 Task: Open a blank sheet, save the file as 'tracking' Insert a table '2 by 1' In first column, add headers, 'Male, Female'. Change table style to  'Purple'
Action: Mouse moved to (23, 24)
Screenshot: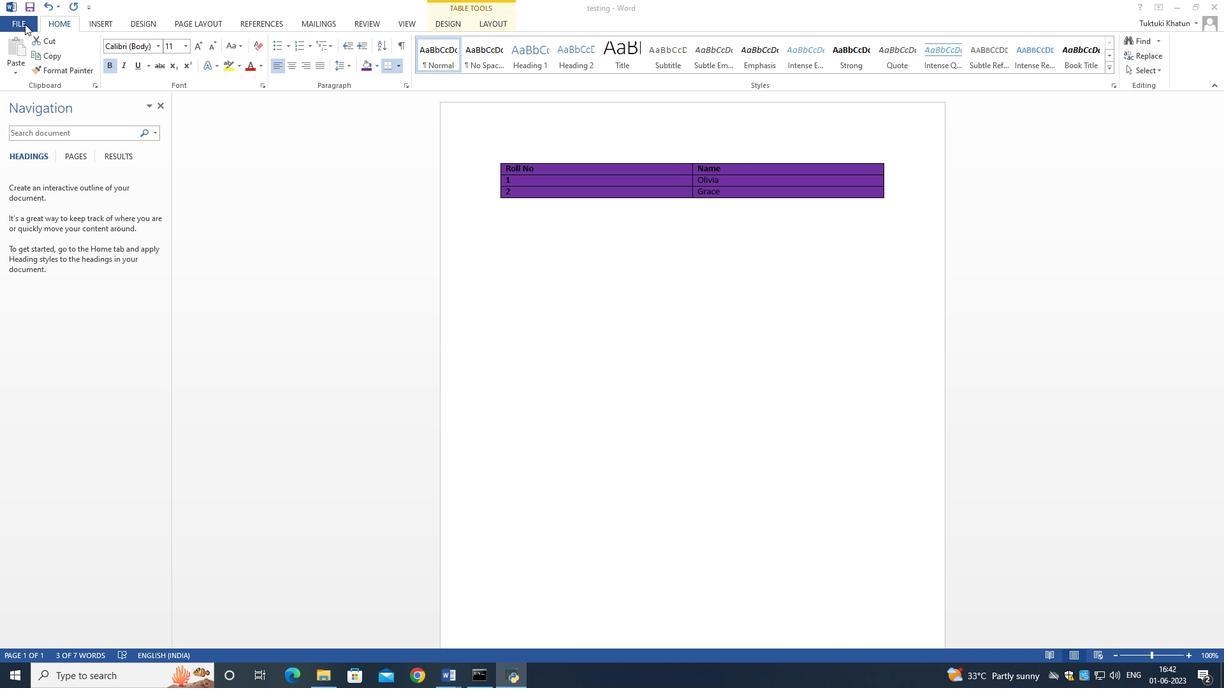 
Action: Mouse pressed left at (23, 24)
Screenshot: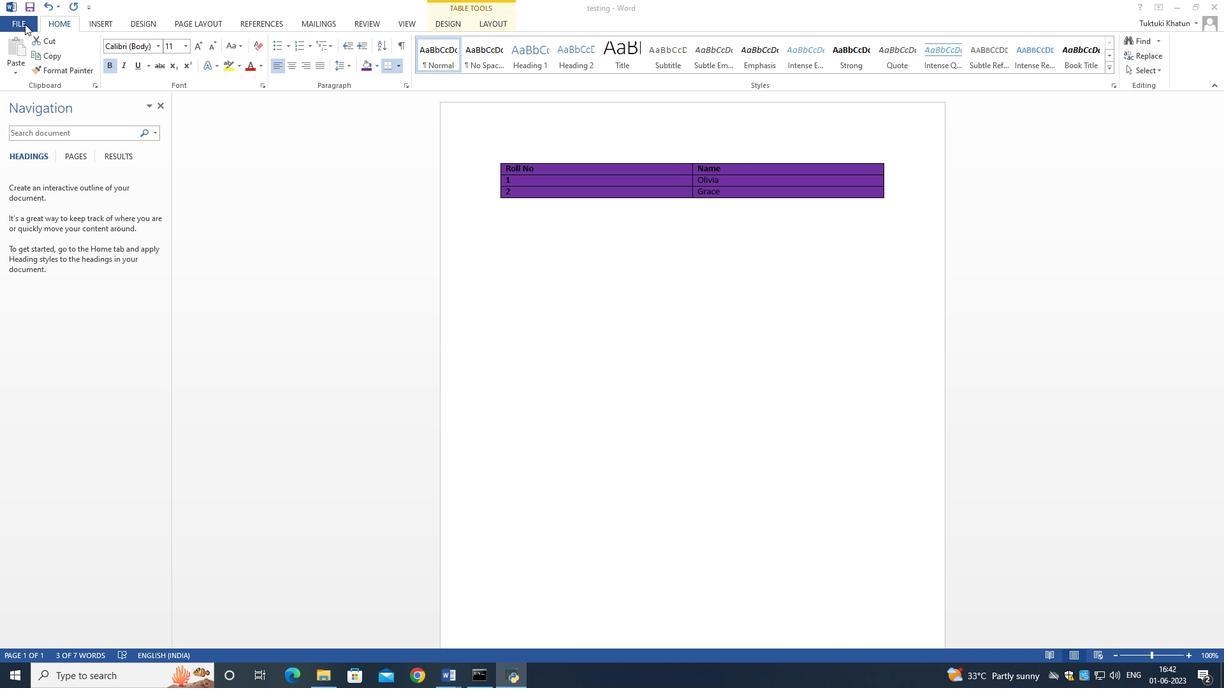
Action: Mouse moved to (16, 28)
Screenshot: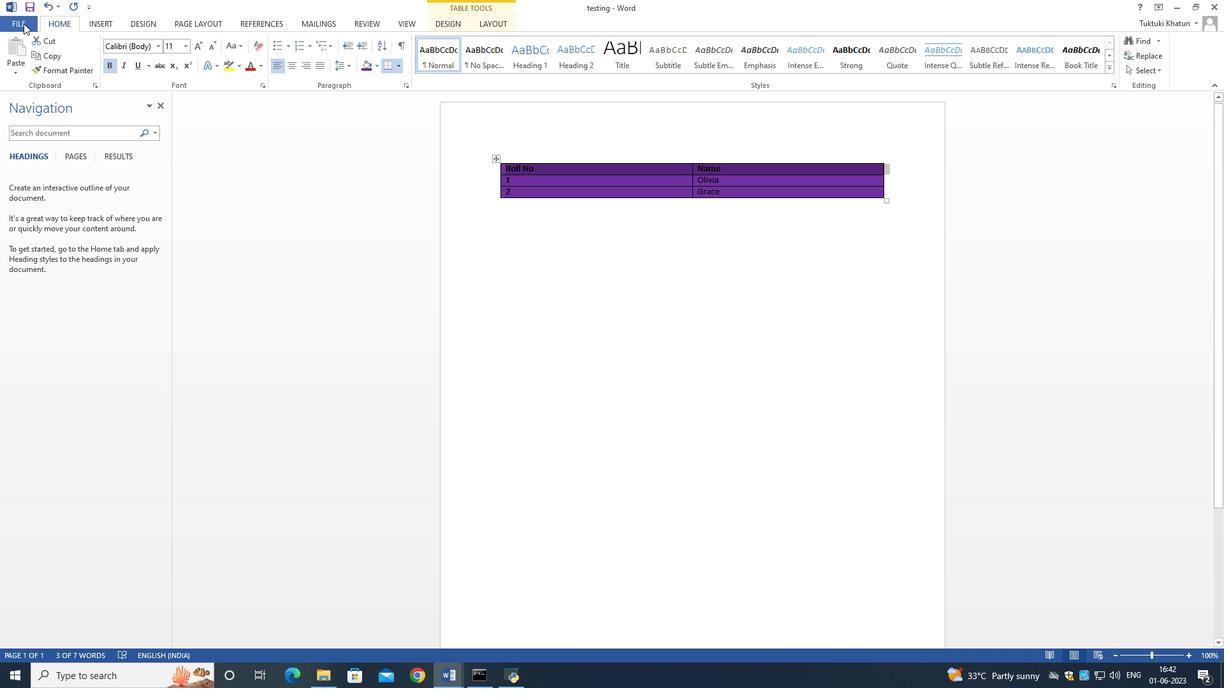 
Action: Mouse pressed left at (16, 28)
Screenshot: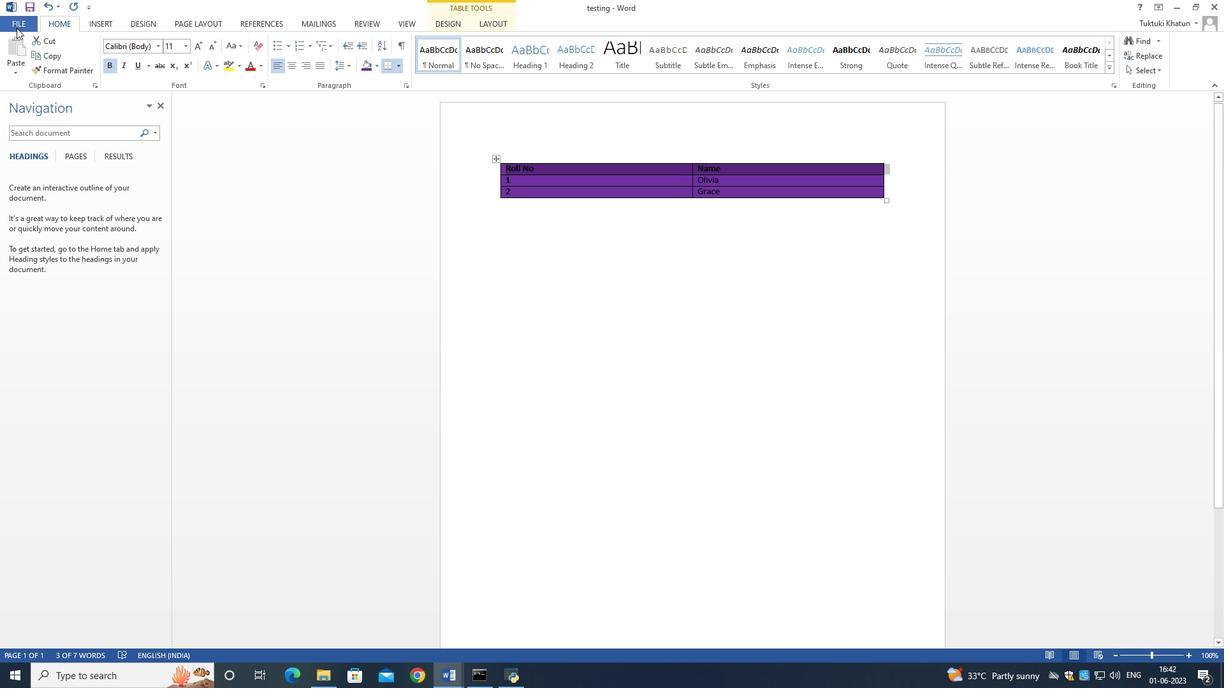 
Action: Mouse moved to (24, 88)
Screenshot: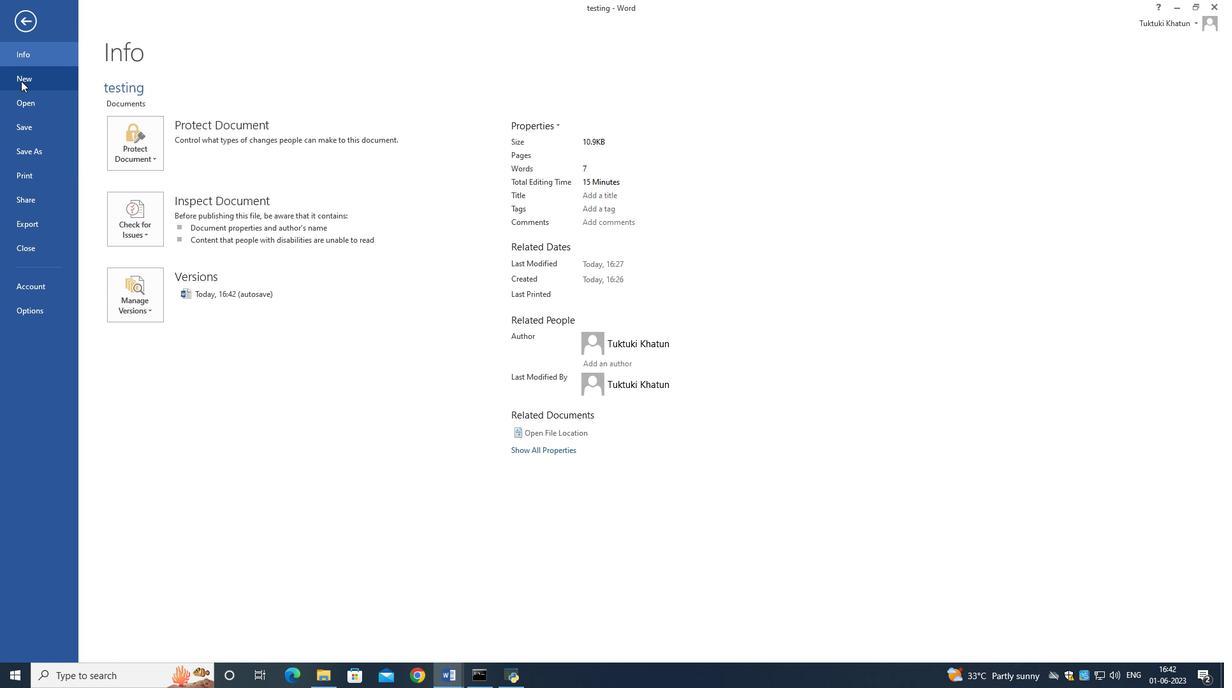 
Action: Mouse pressed left at (24, 88)
Screenshot: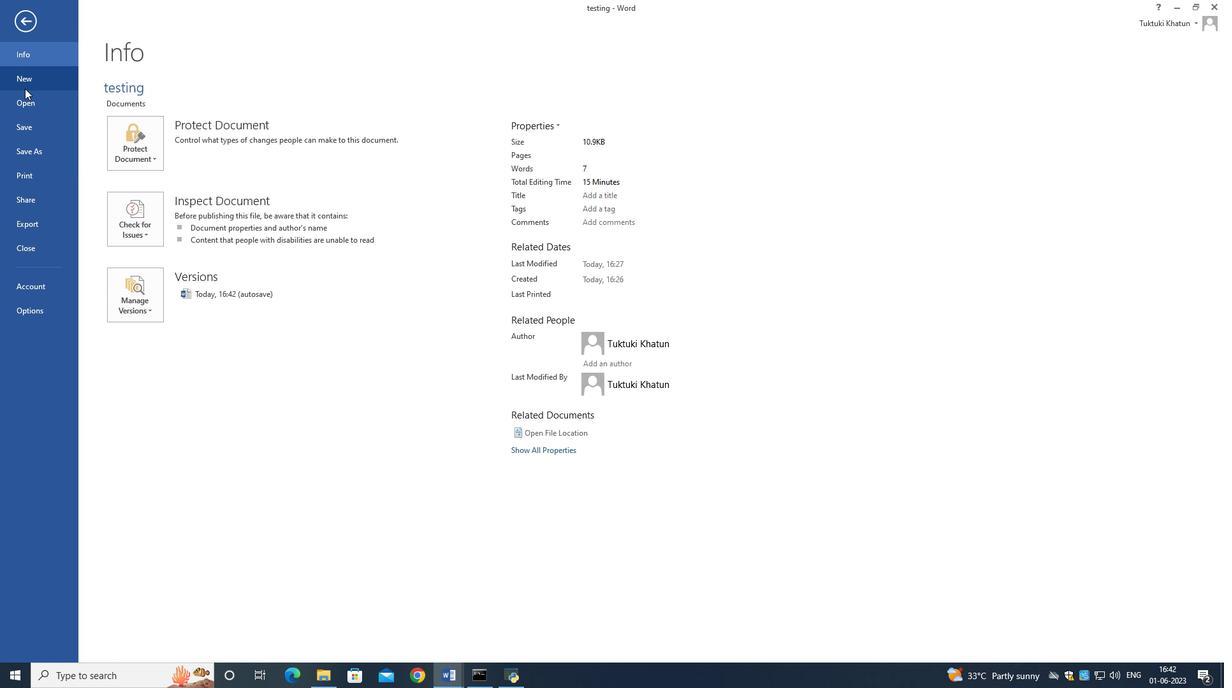 
Action: Mouse moved to (170, 191)
Screenshot: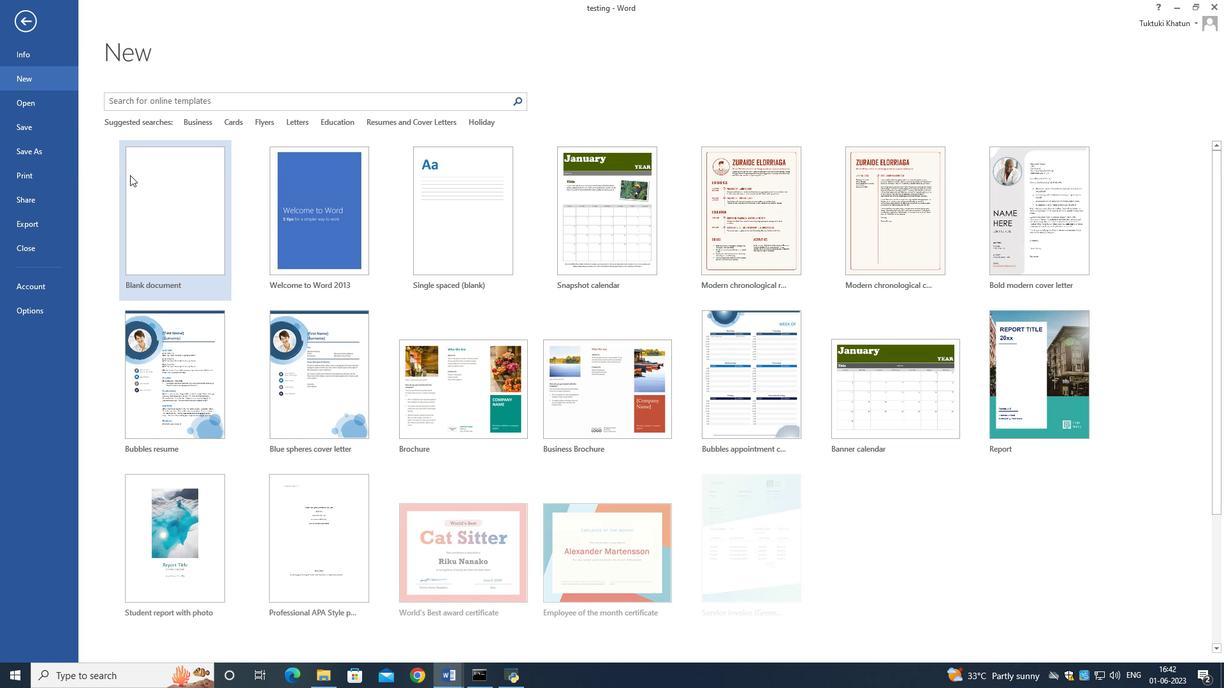 
Action: Mouse pressed left at (170, 191)
Screenshot: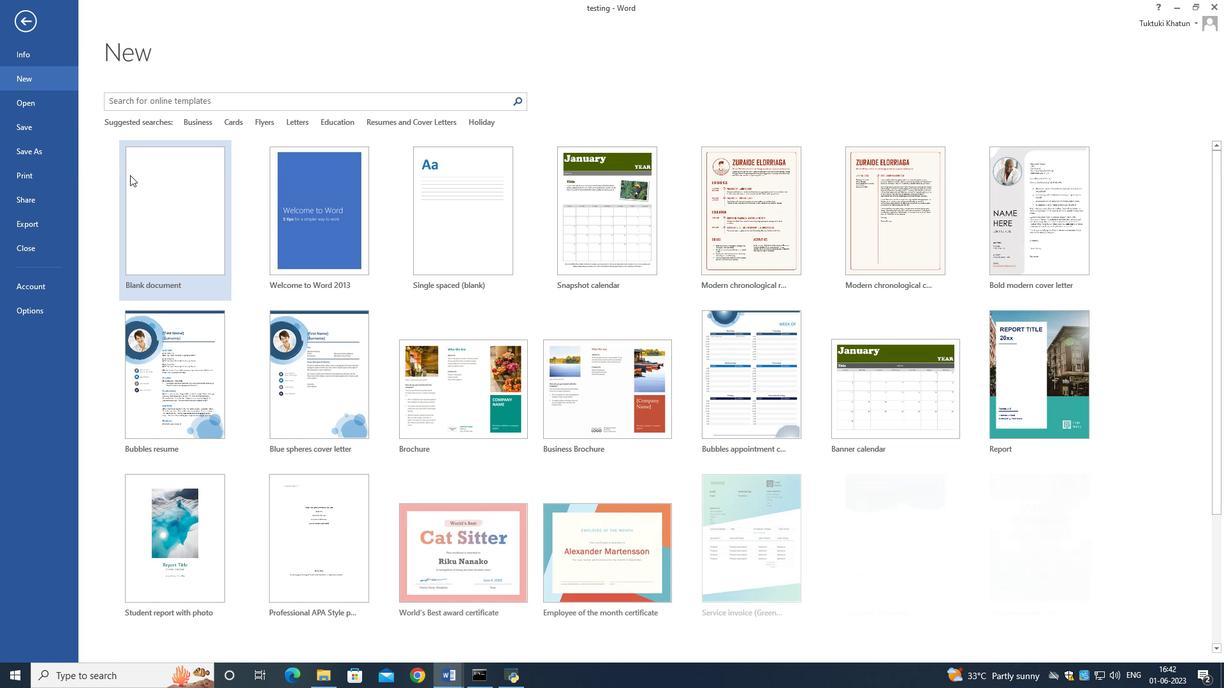 
Action: Key pressed ctrl+S
Screenshot: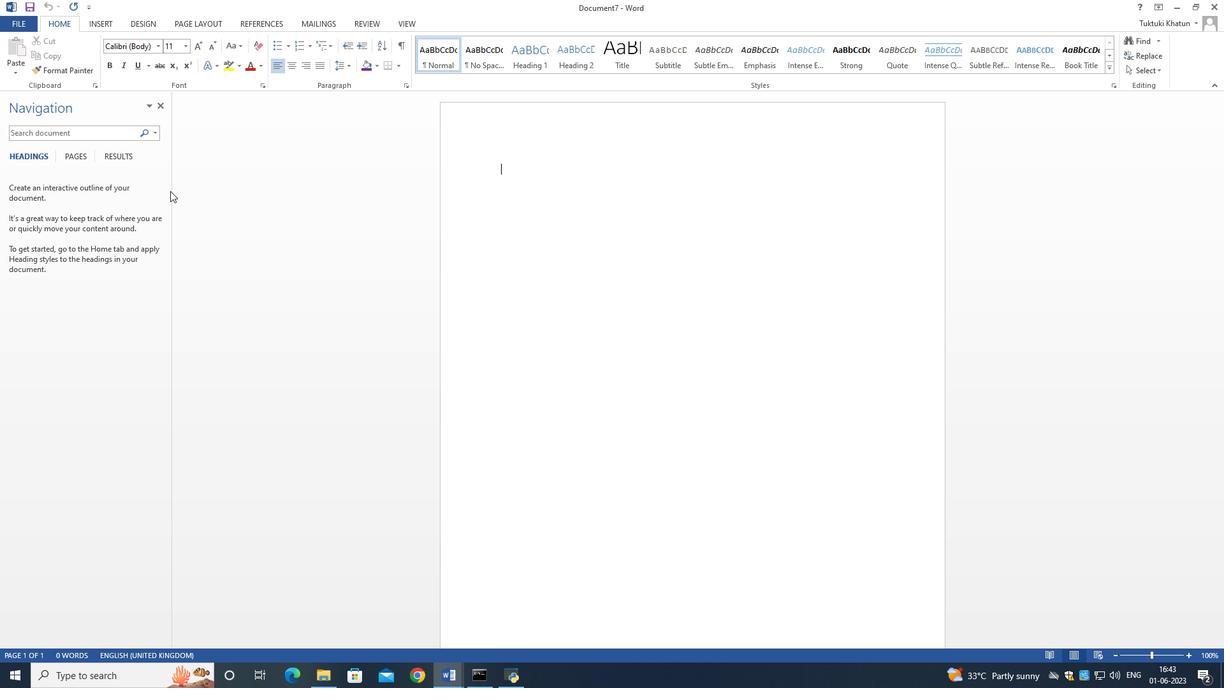 
Action: Mouse moved to (173, 131)
Screenshot: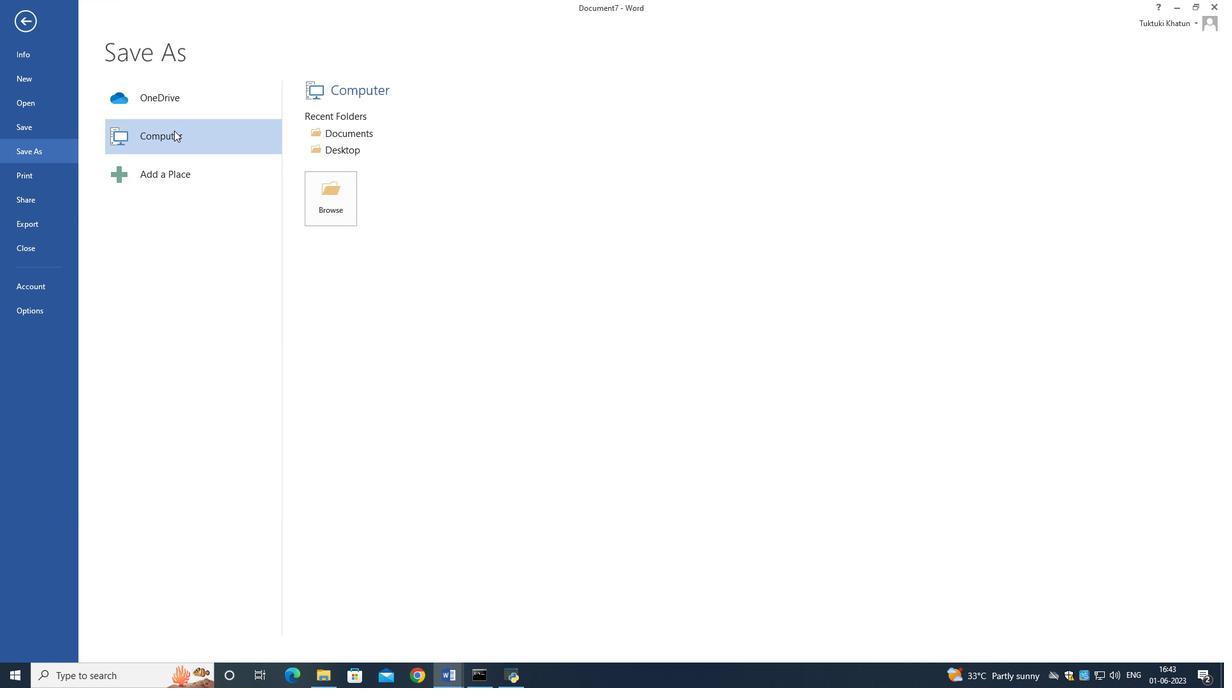 
Action: Mouse pressed left at (173, 131)
Screenshot: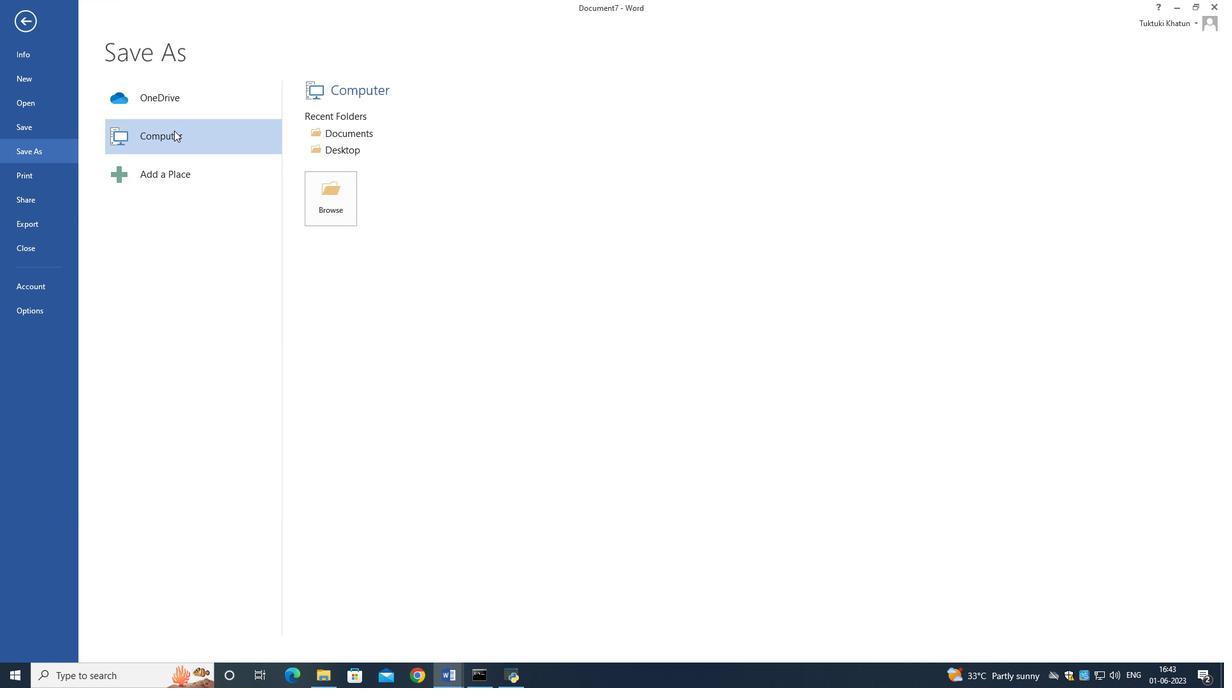 
Action: Mouse moved to (334, 131)
Screenshot: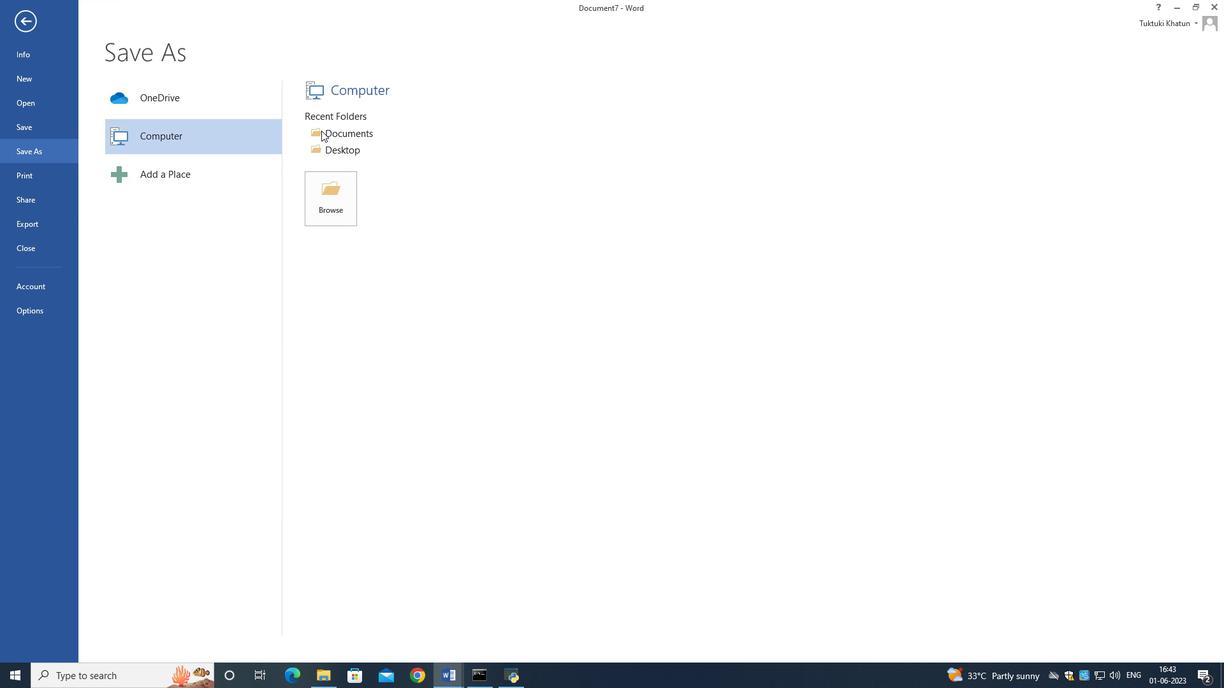 
Action: Mouse pressed left at (334, 131)
Screenshot: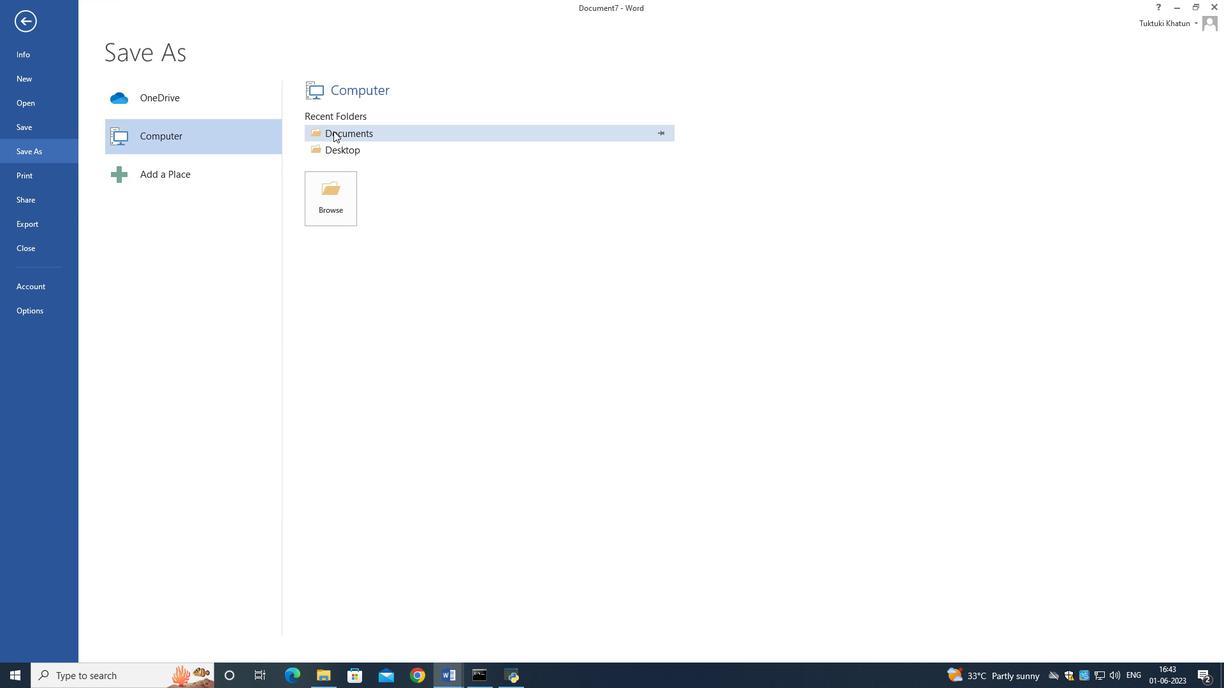 
Action: Key pressed <Key.backspace><Key.shift>Tracking
Screenshot: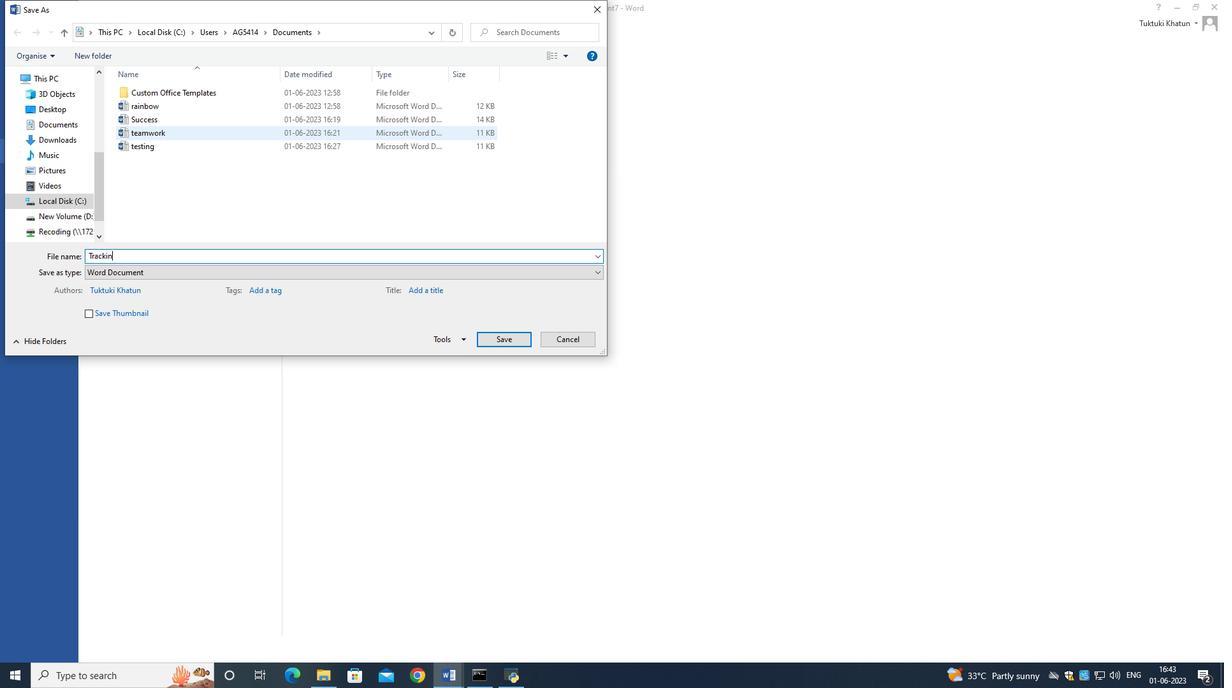 
Action: Mouse moved to (505, 341)
Screenshot: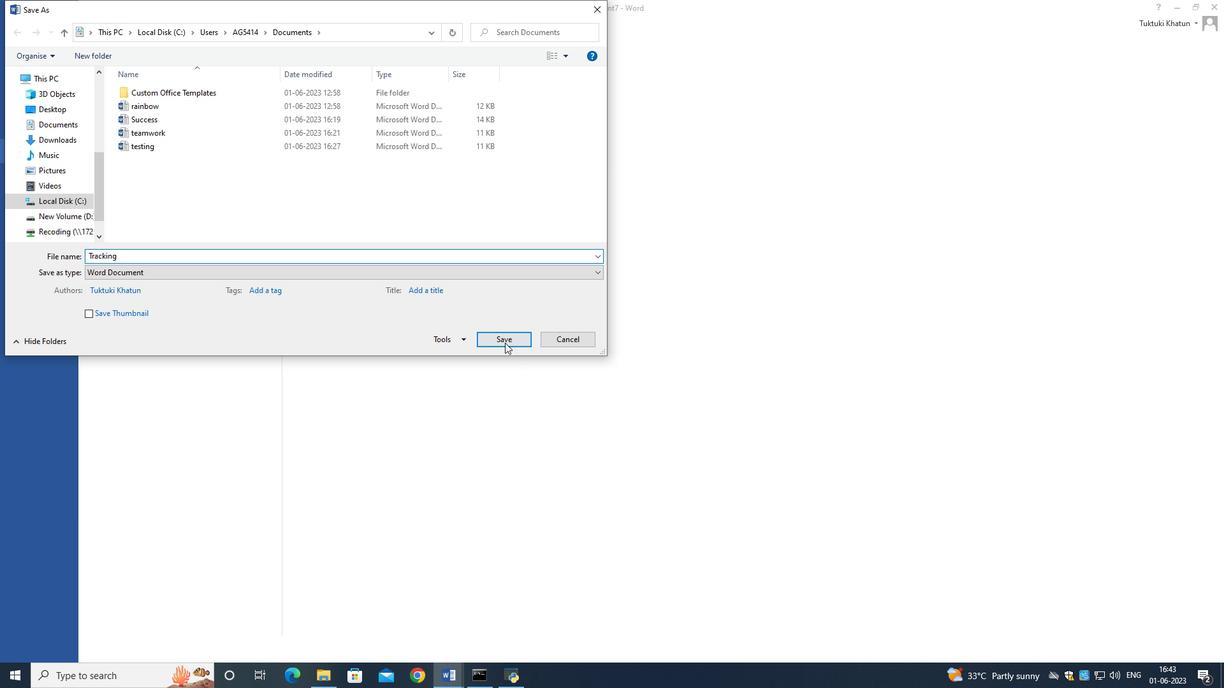 
Action: Mouse pressed left at (505, 341)
Screenshot: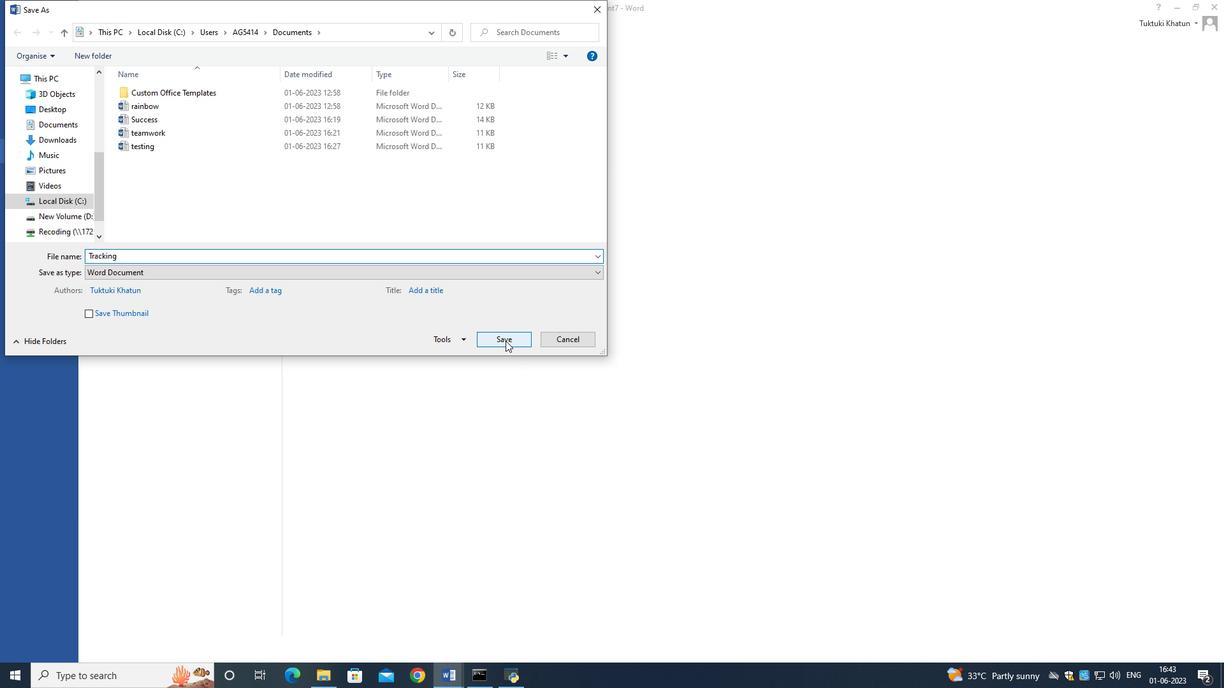 
Action: Mouse moved to (51, 19)
Screenshot: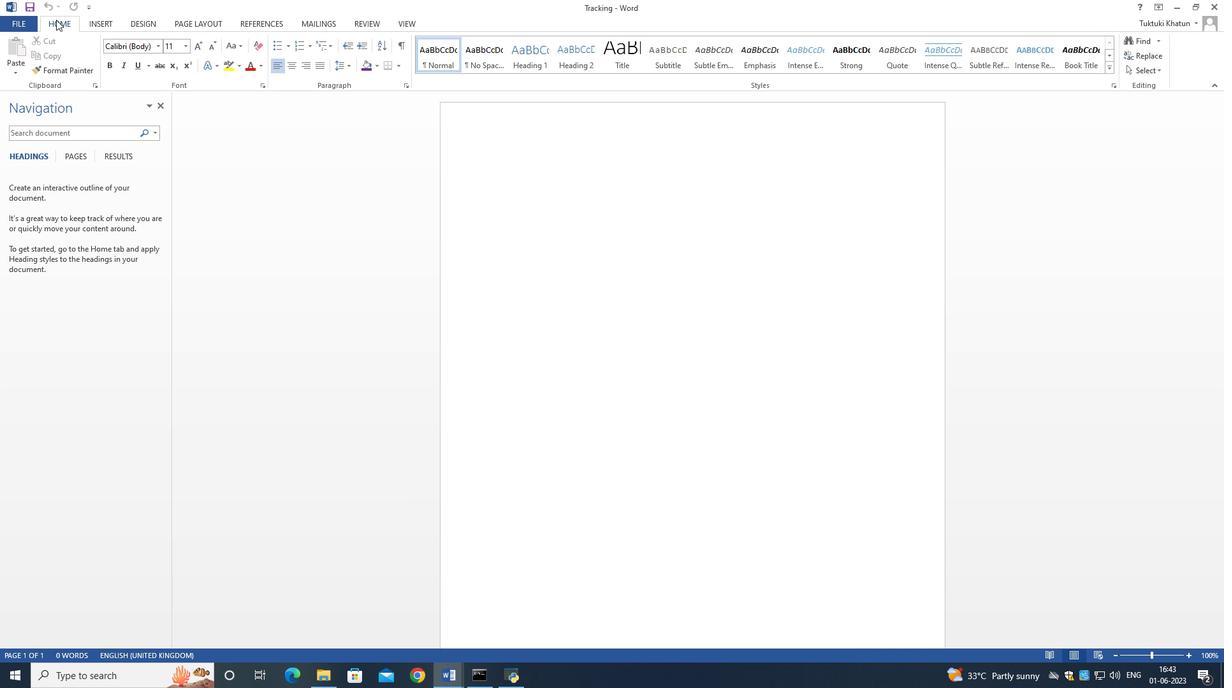 
Action: Mouse pressed left at (51, 19)
Screenshot: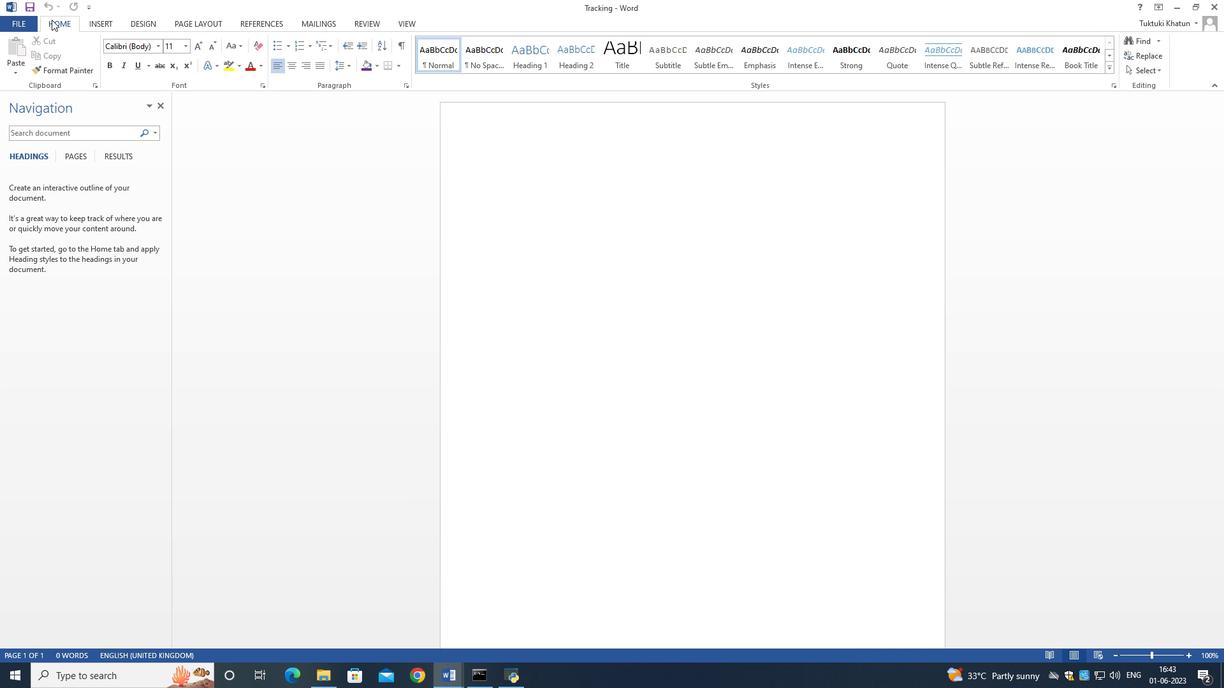 
Action: Mouse pressed left at (51, 19)
Screenshot: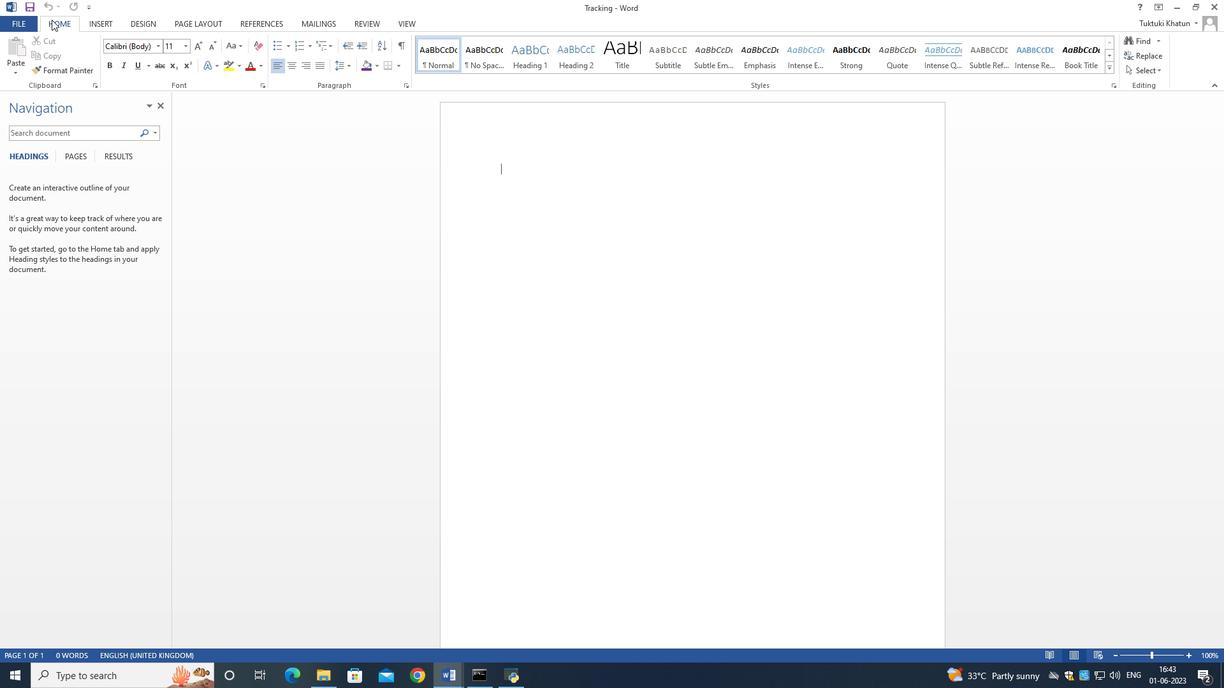 
Action: Mouse moved to (94, 21)
Screenshot: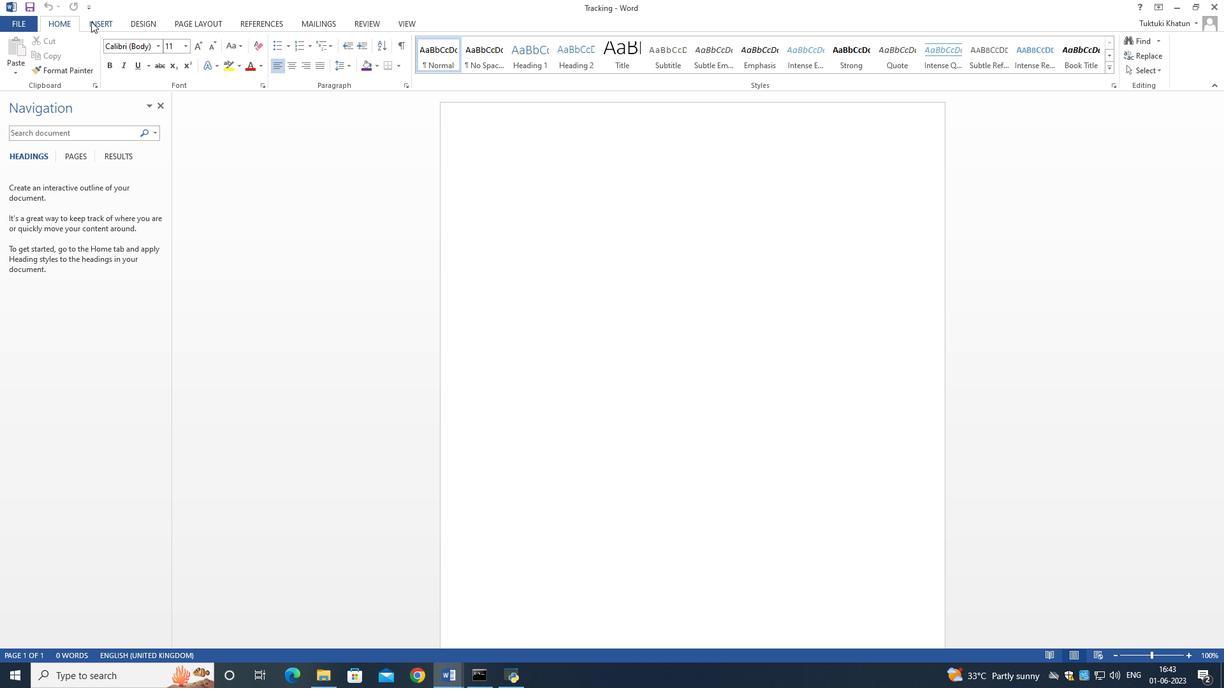 
Action: Mouse pressed left at (94, 21)
Screenshot: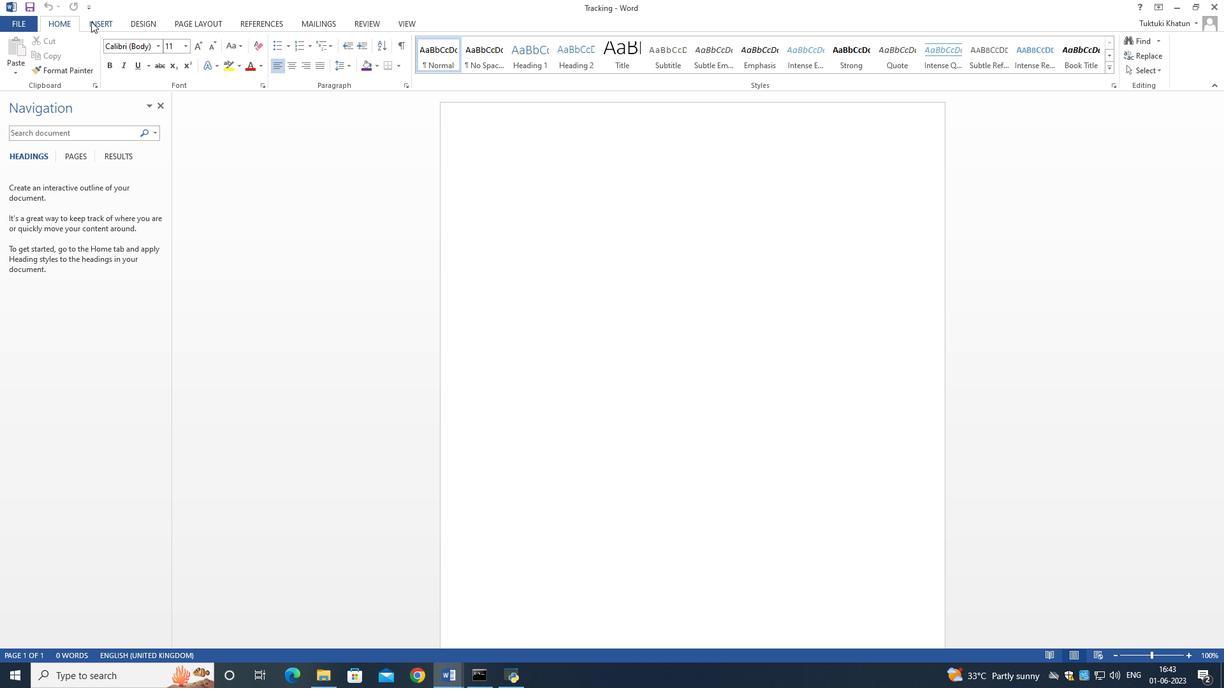 
Action: Mouse moved to (102, 50)
Screenshot: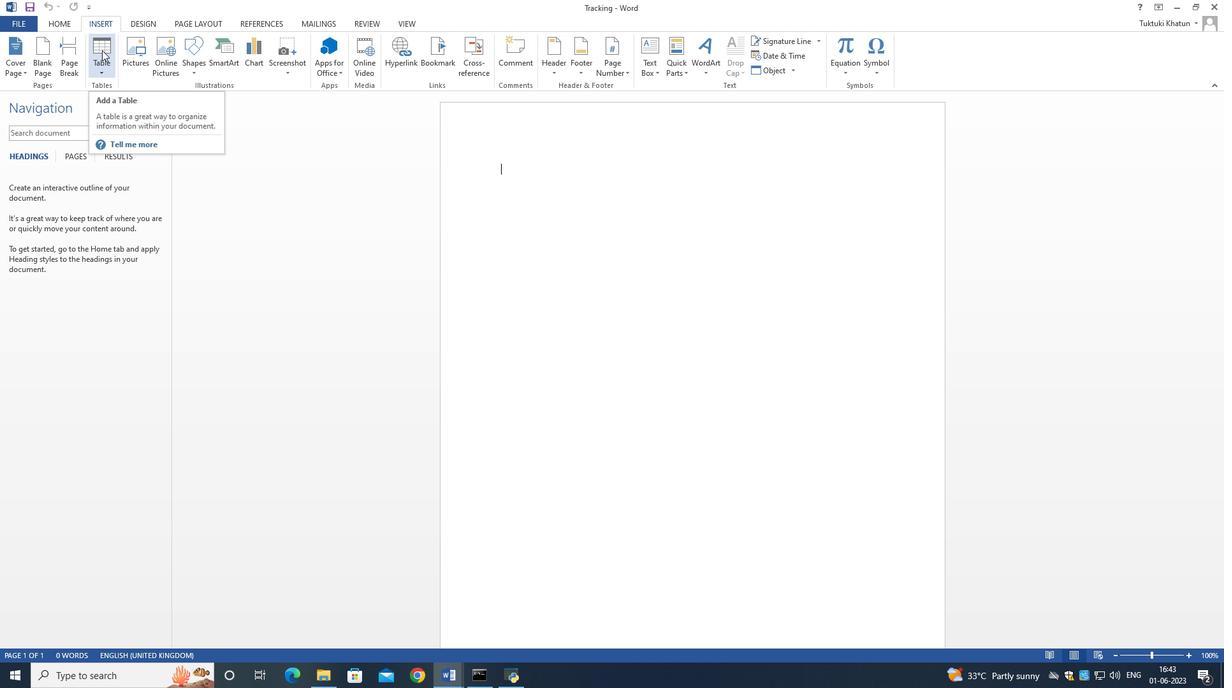 
Action: Mouse pressed left at (102, 50)
Screenshot: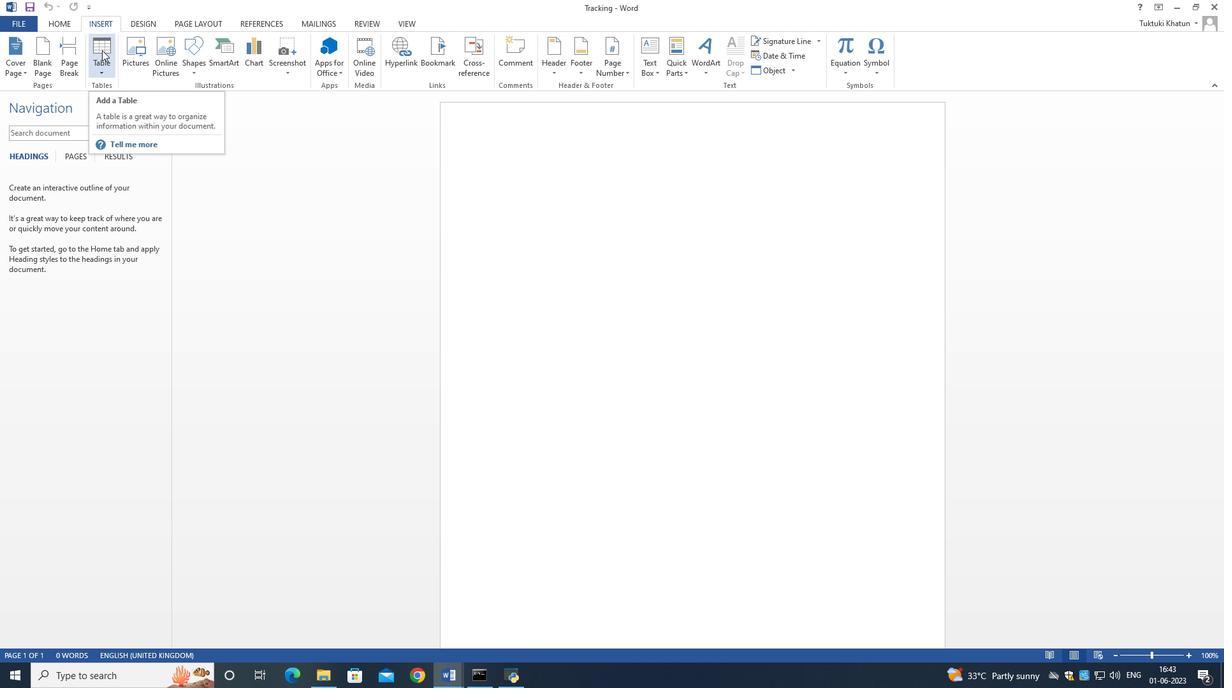 
Action: Mouse moved to (110, 109)
Screenshot: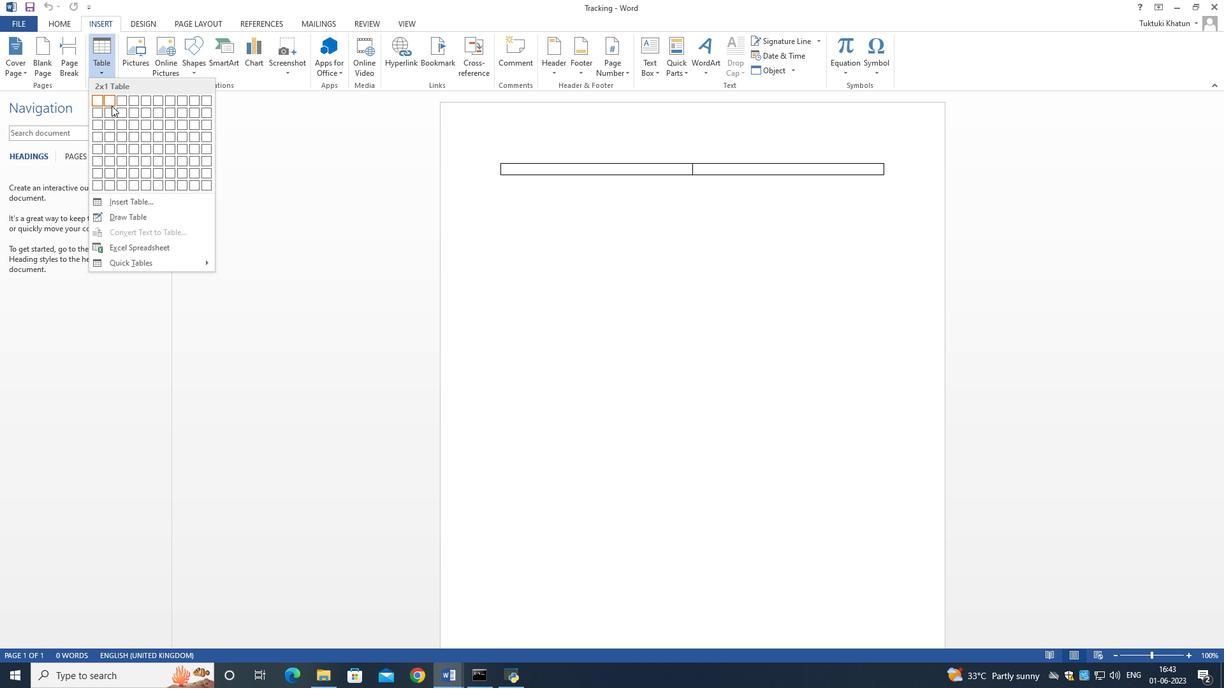 
Action: Mouse pressed left at (110, 109)
Screenshot: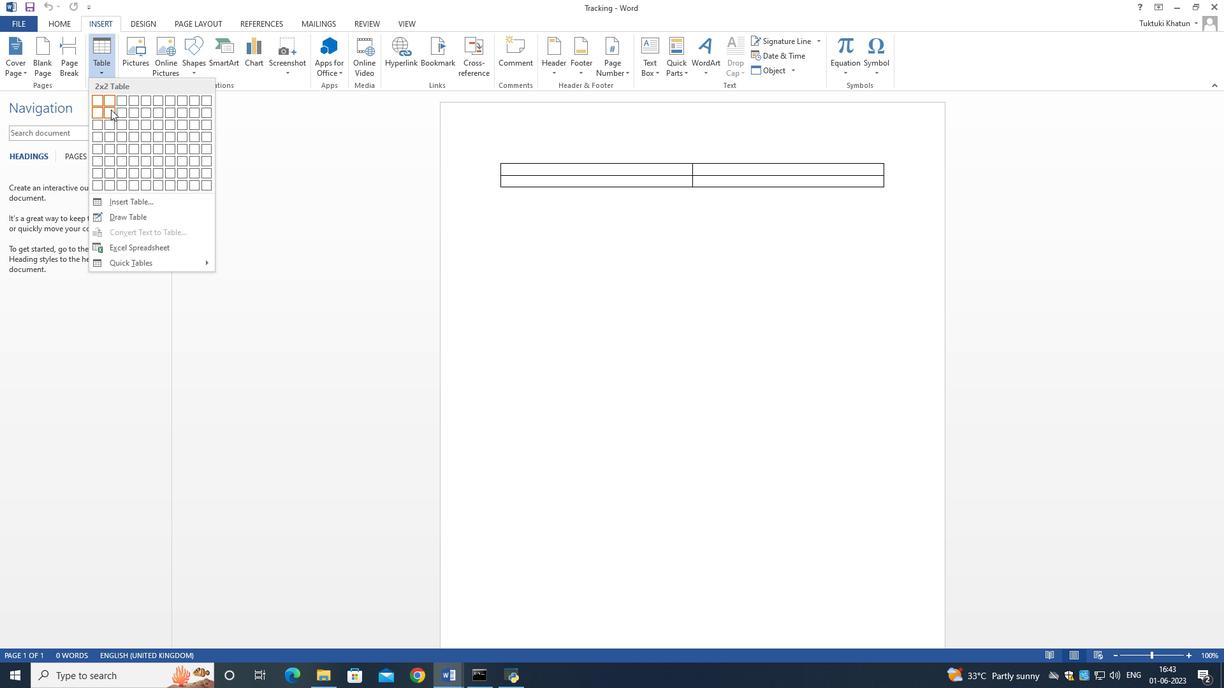 
Action: Mouse moved to (535, 167)
Screenshot: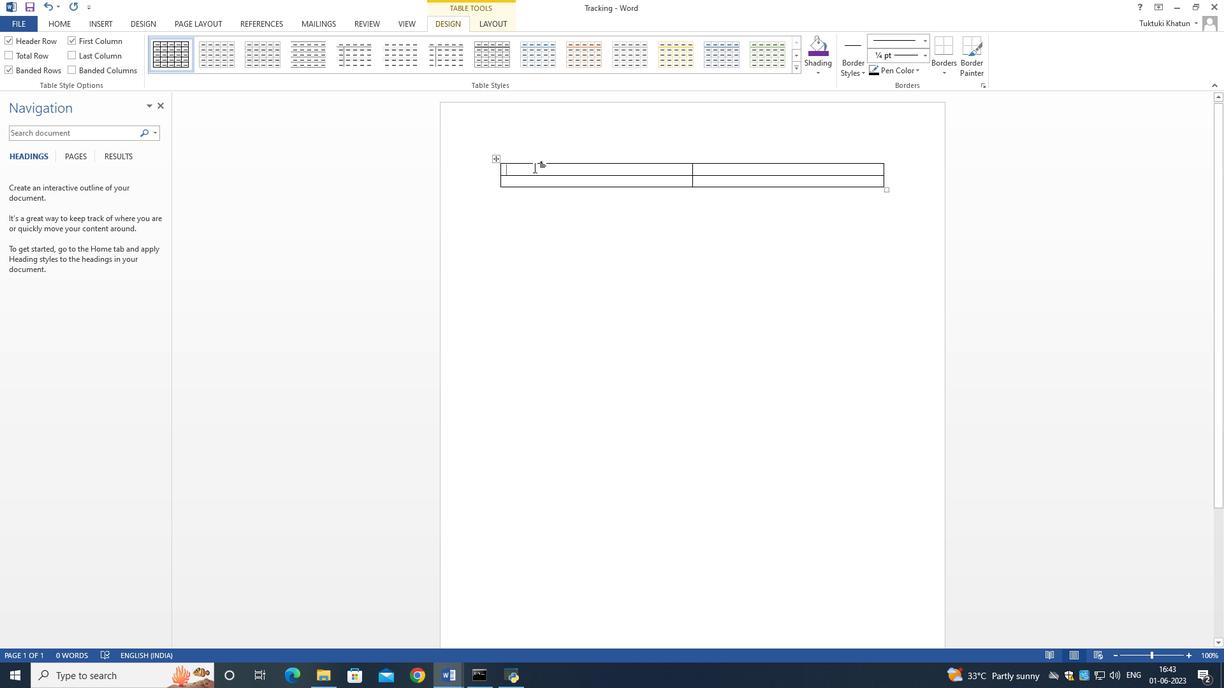 
Action: Mouse pressed left at (535, 167)
Screenshot: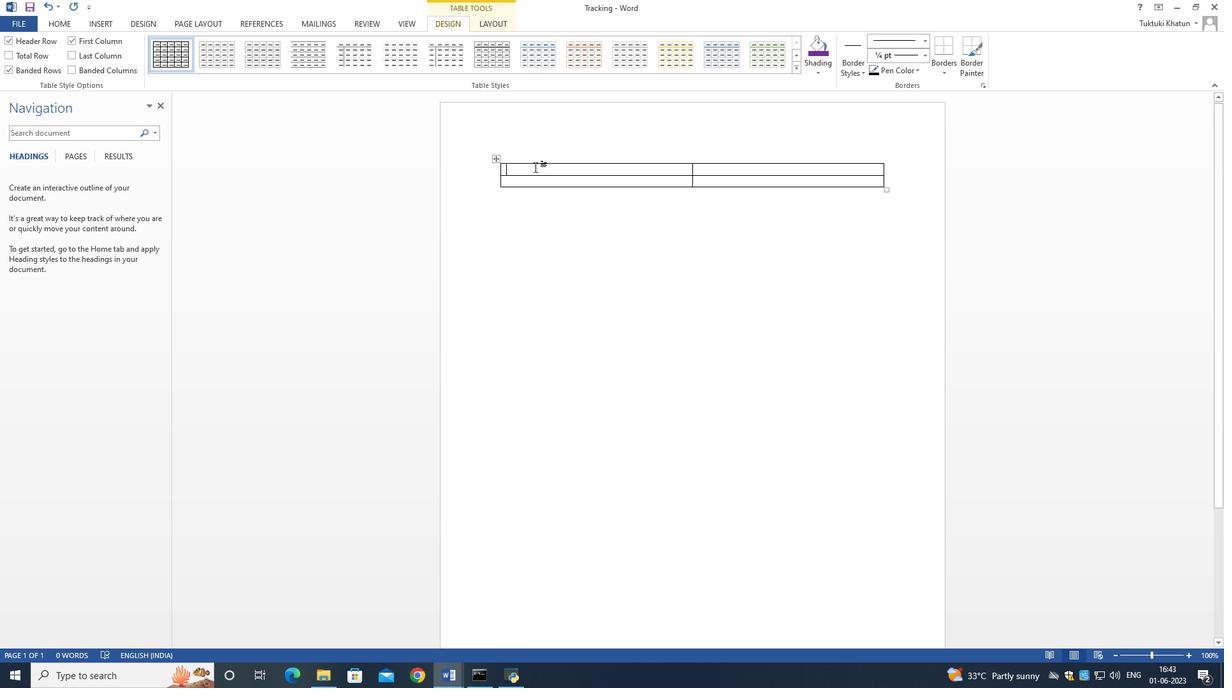
Action: Key pressed <Key.shift>Male
Screenshot: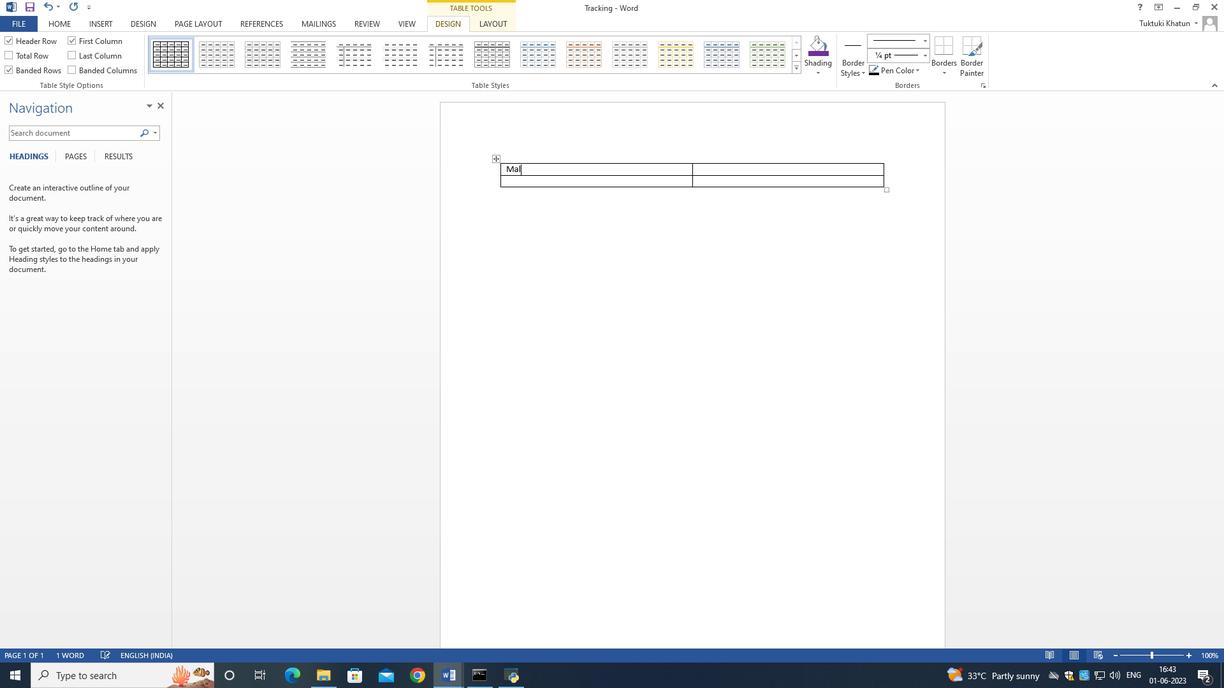 
Action: Mouse moved to (724, 168)
Screenshot: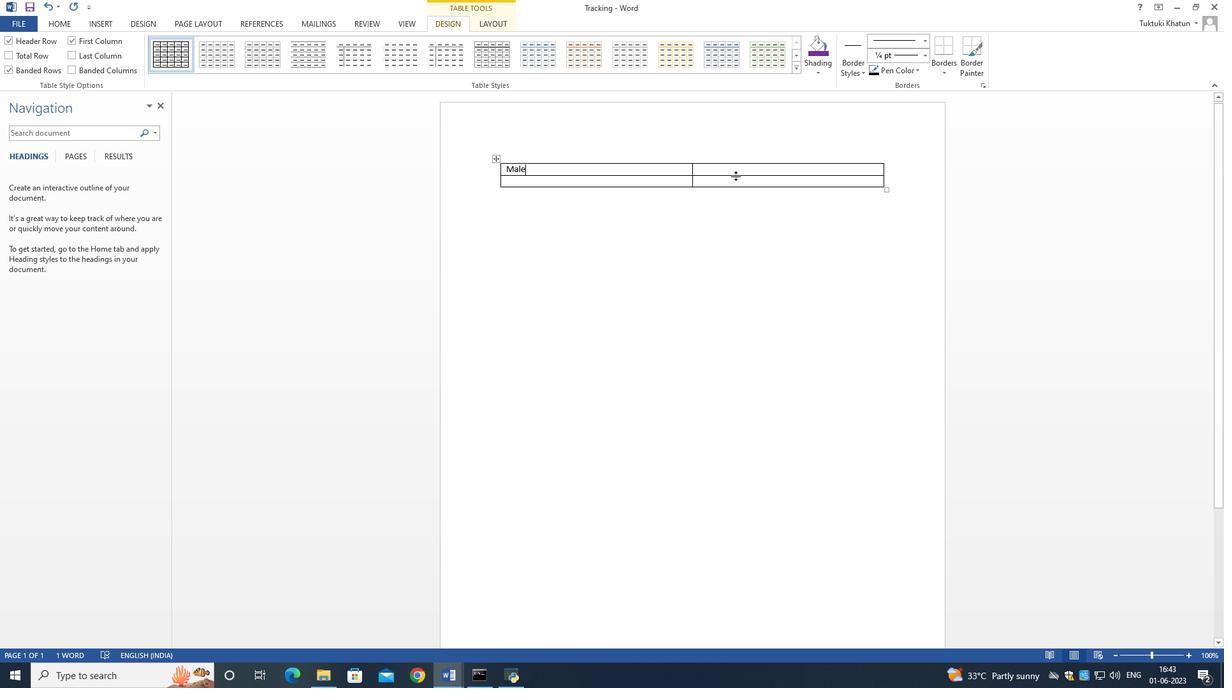 
Action: Mouse pressed left at (724, 168)
Screenshot: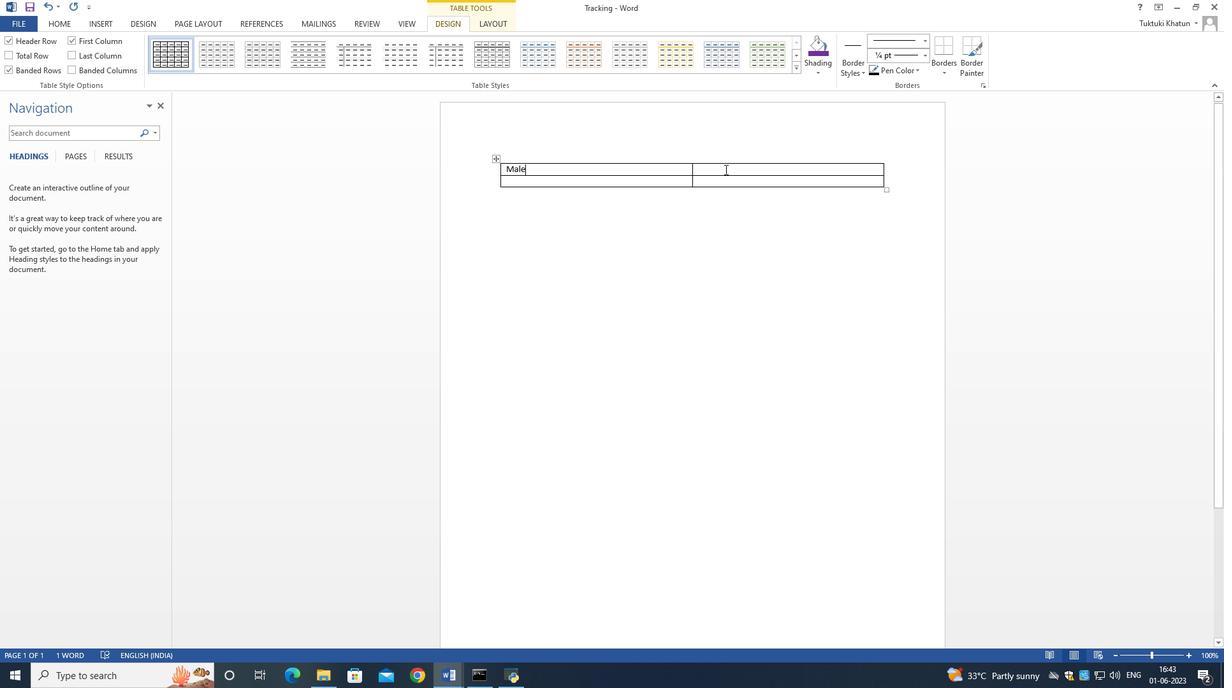 
Action: Key pressed <Key.shift>Female
Screenshot: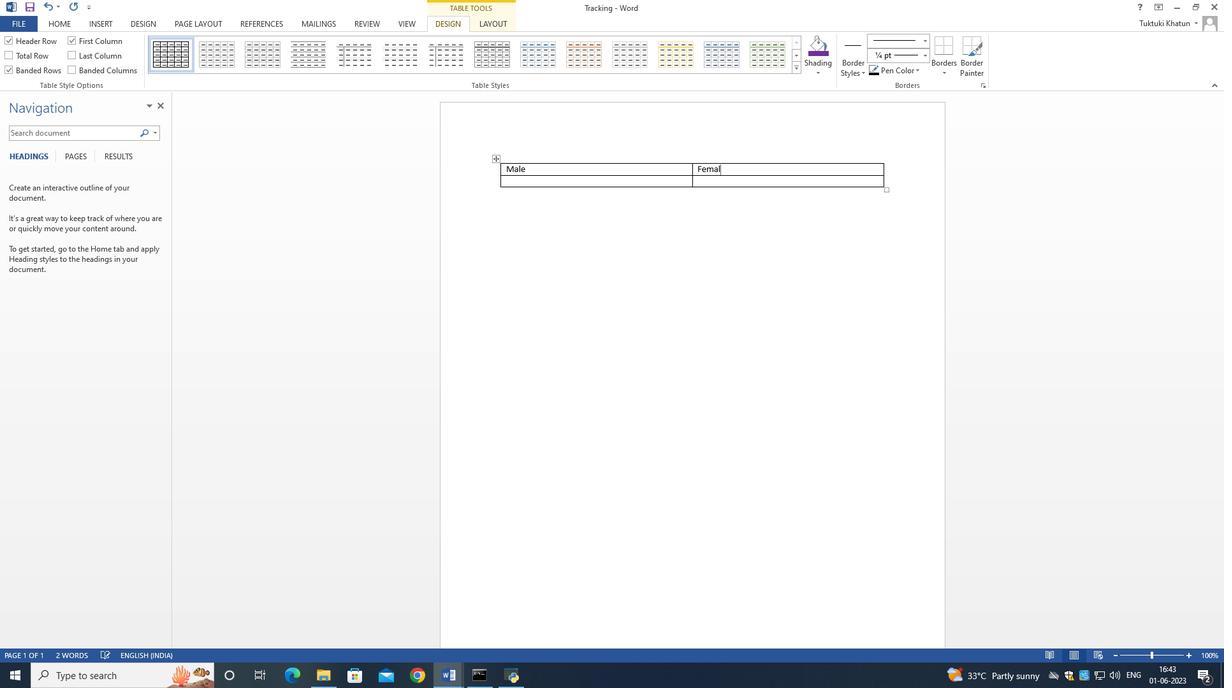 
Action: Mouse moved to (496, 154)
Screenshot: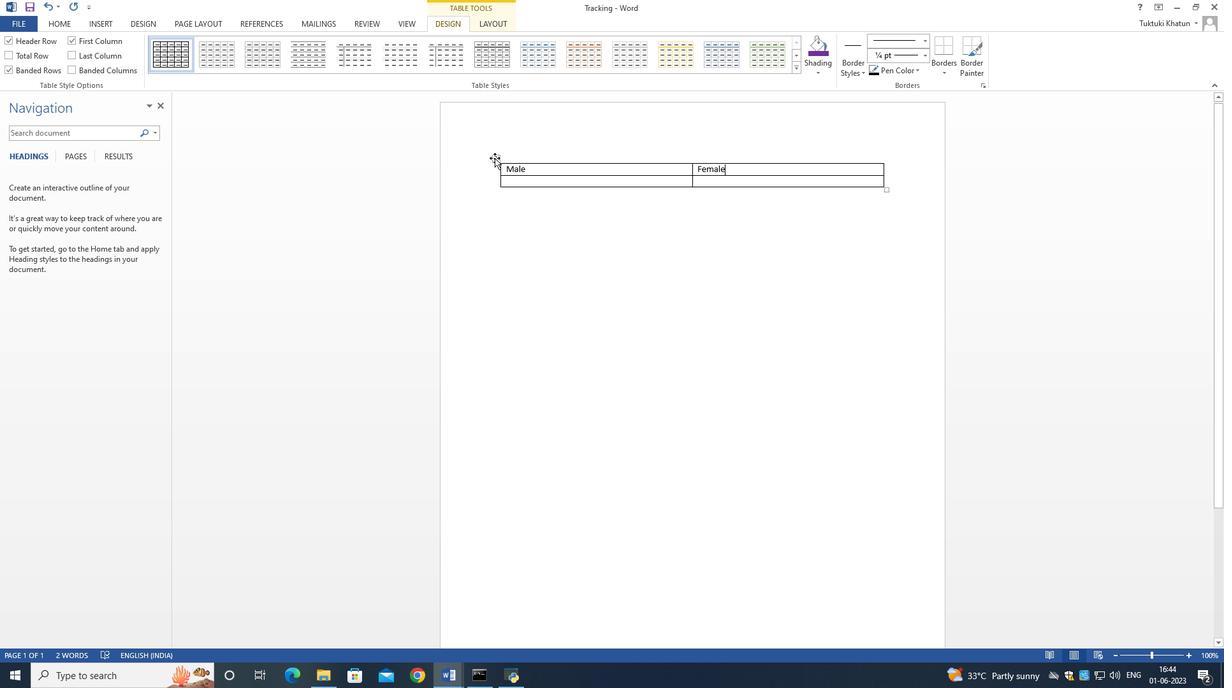 
Action: Mouse pressed left at (496, 154)
Screenshot: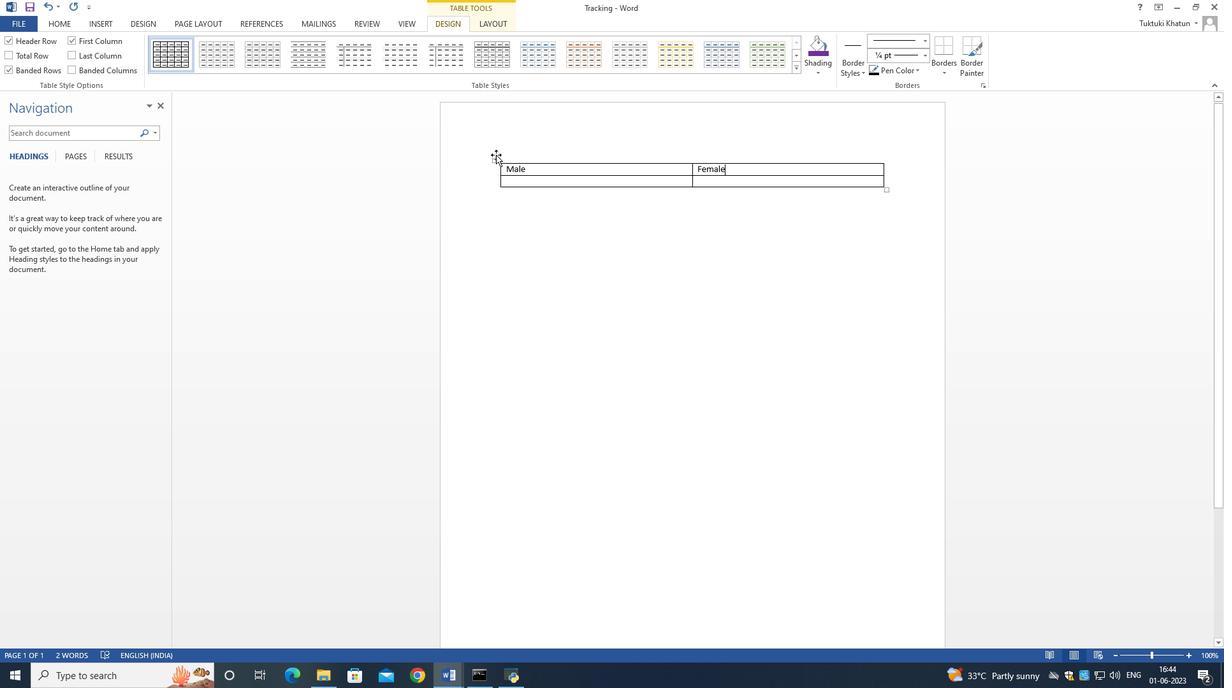 
Action: Mouse pressed left at (496, 154)
Screenshot: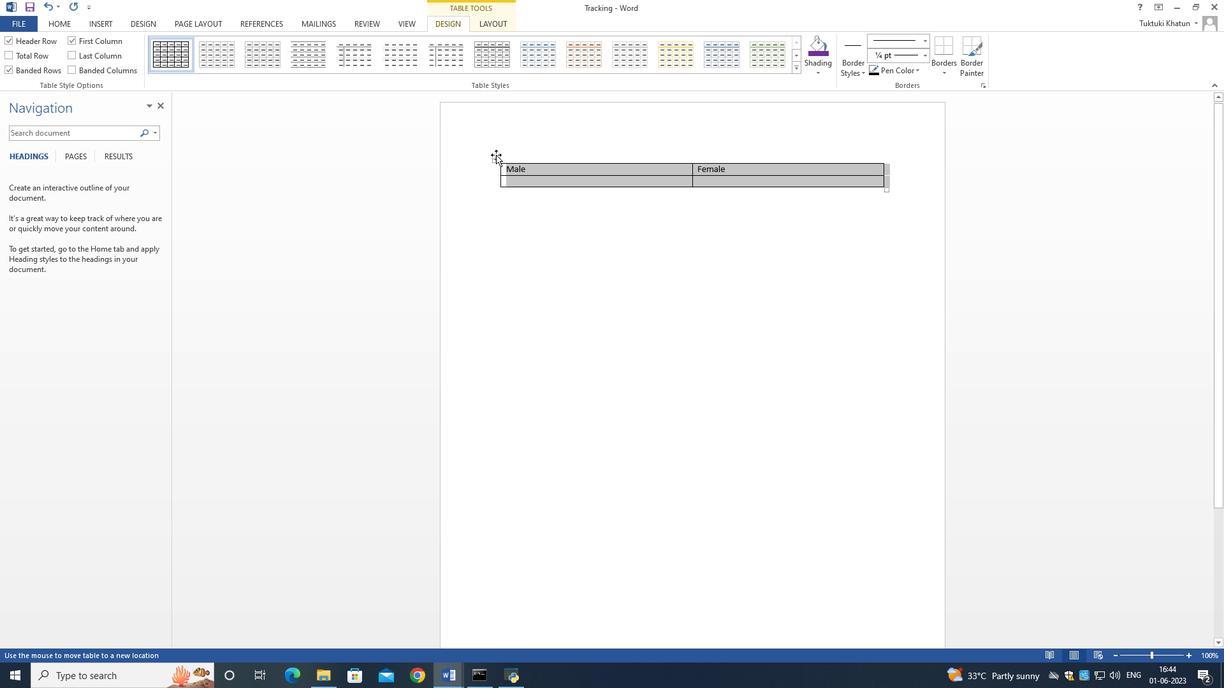 
Action: Mouse pressed left at (496, 154)
Screenshot: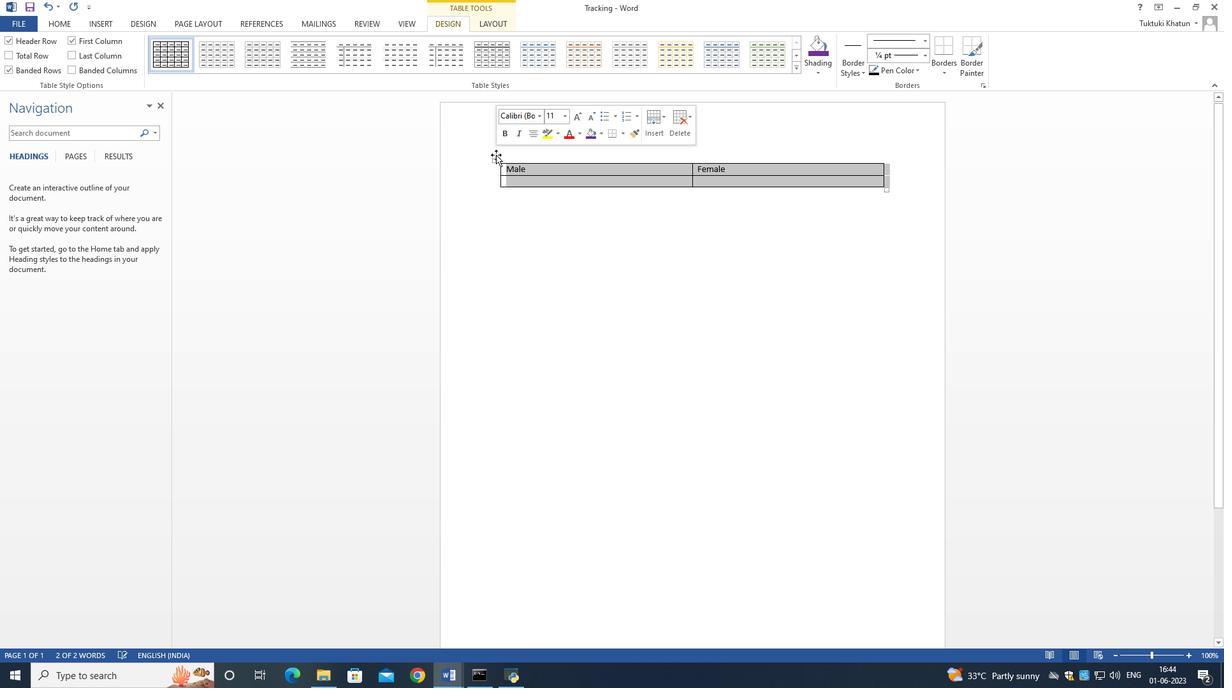 
Action: Mouse pressed left at (496, 154)
Screenshot: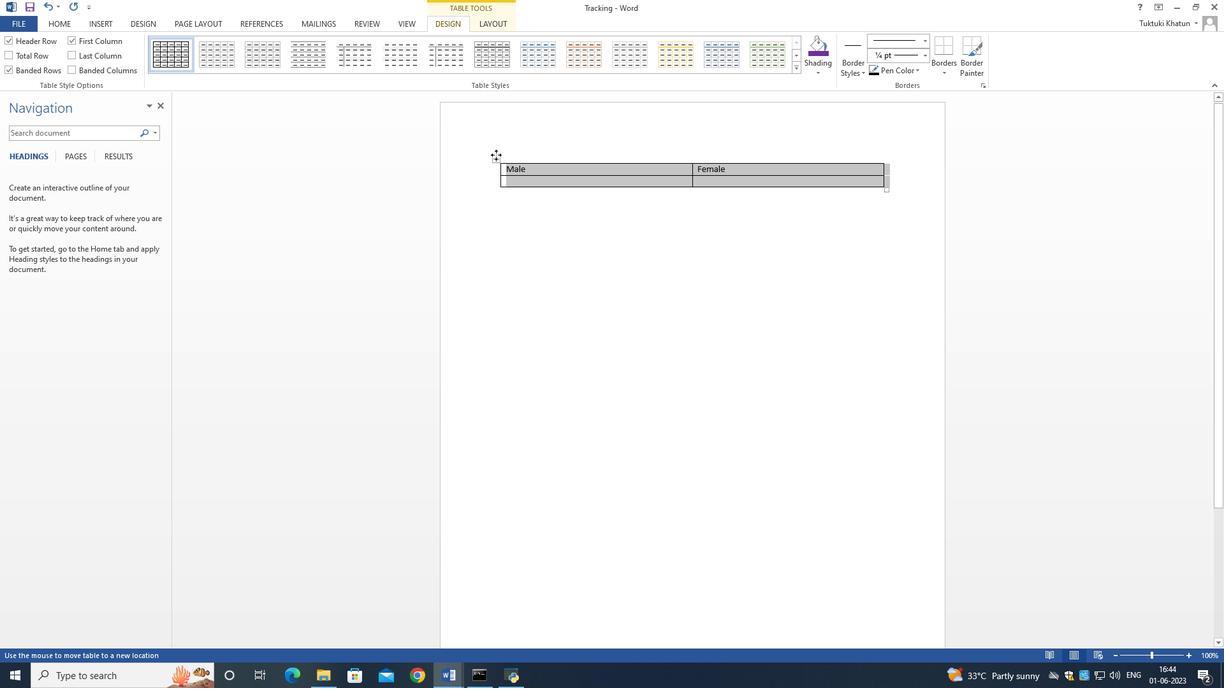 
Action: Mouse moved to (817, 68)
Screenshot: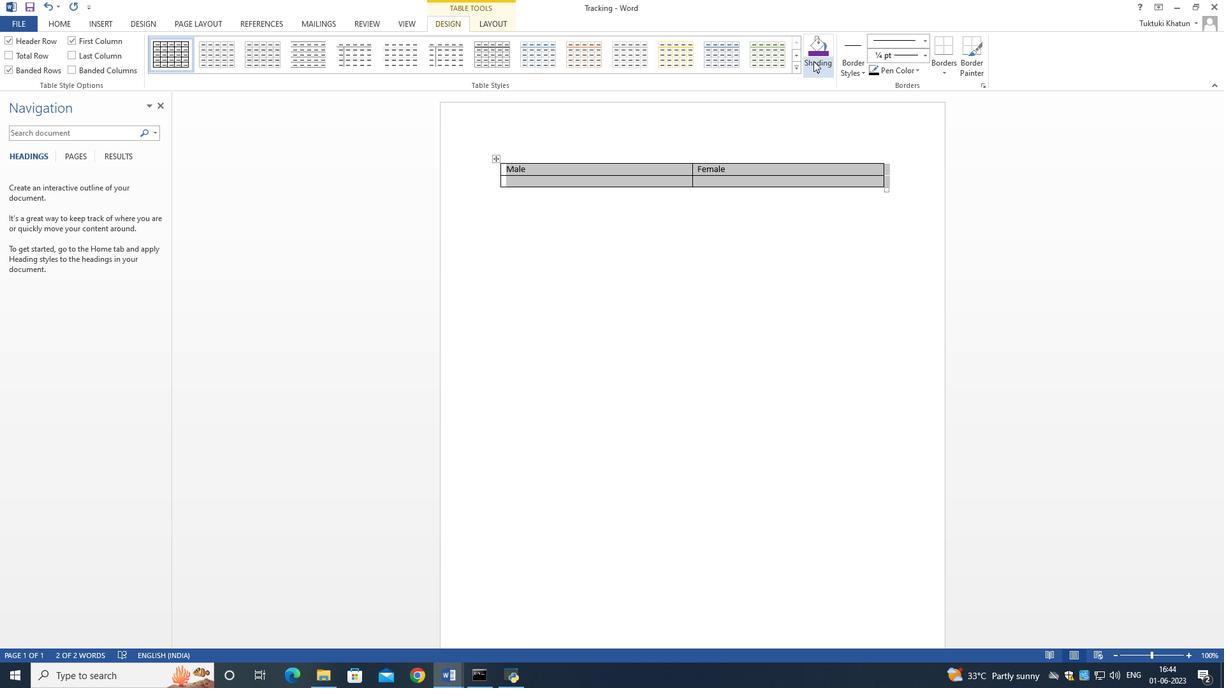 
Action: Mouse pressed left at (817, 68)
Screenshot: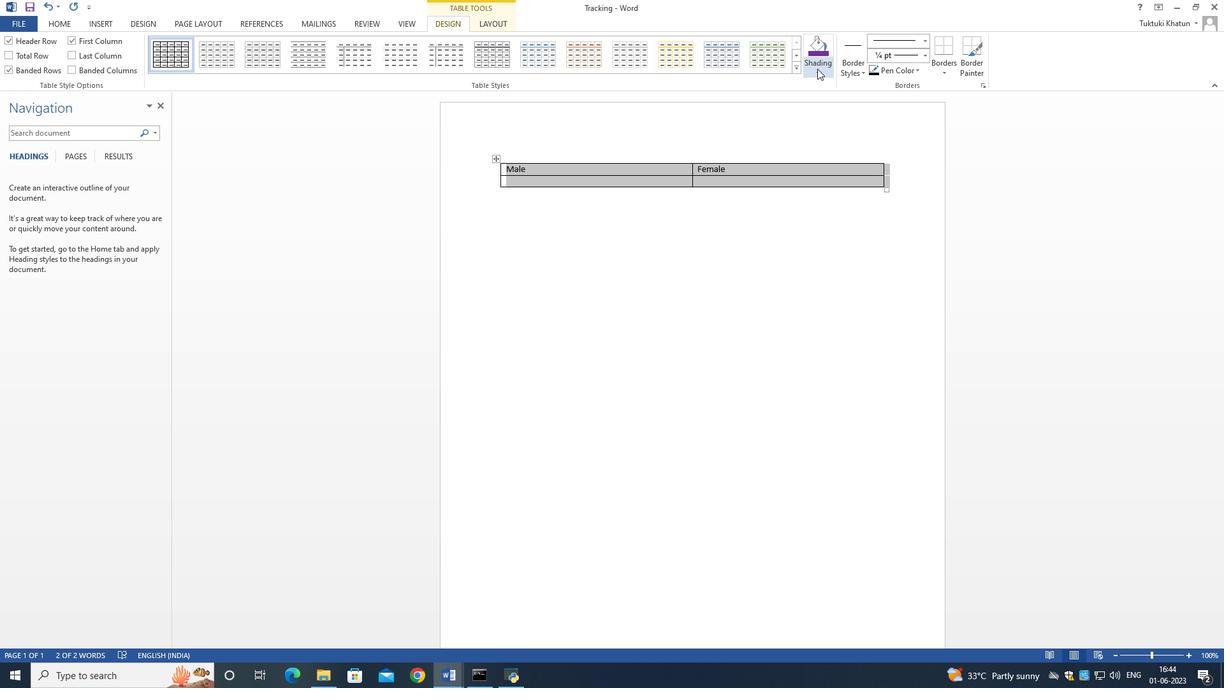 
Action: Mouse moved to (907, 169)
Screenshot: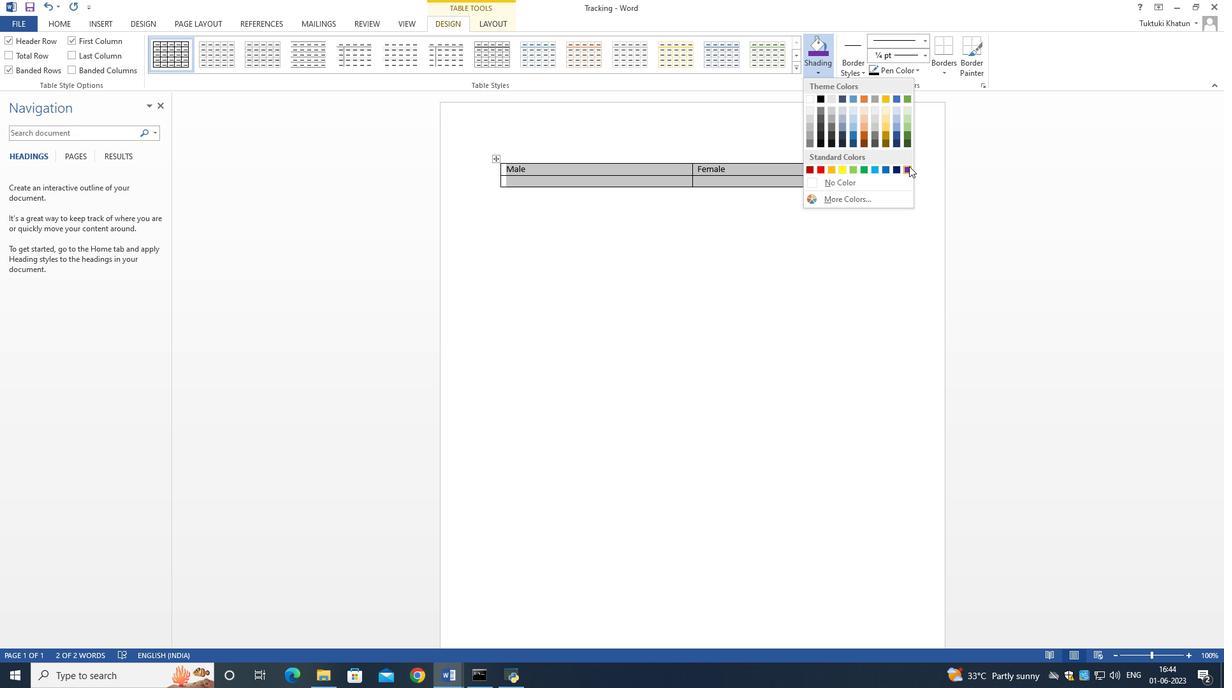 
Action: Mouse pressed left at (907, 169)
Screenshot: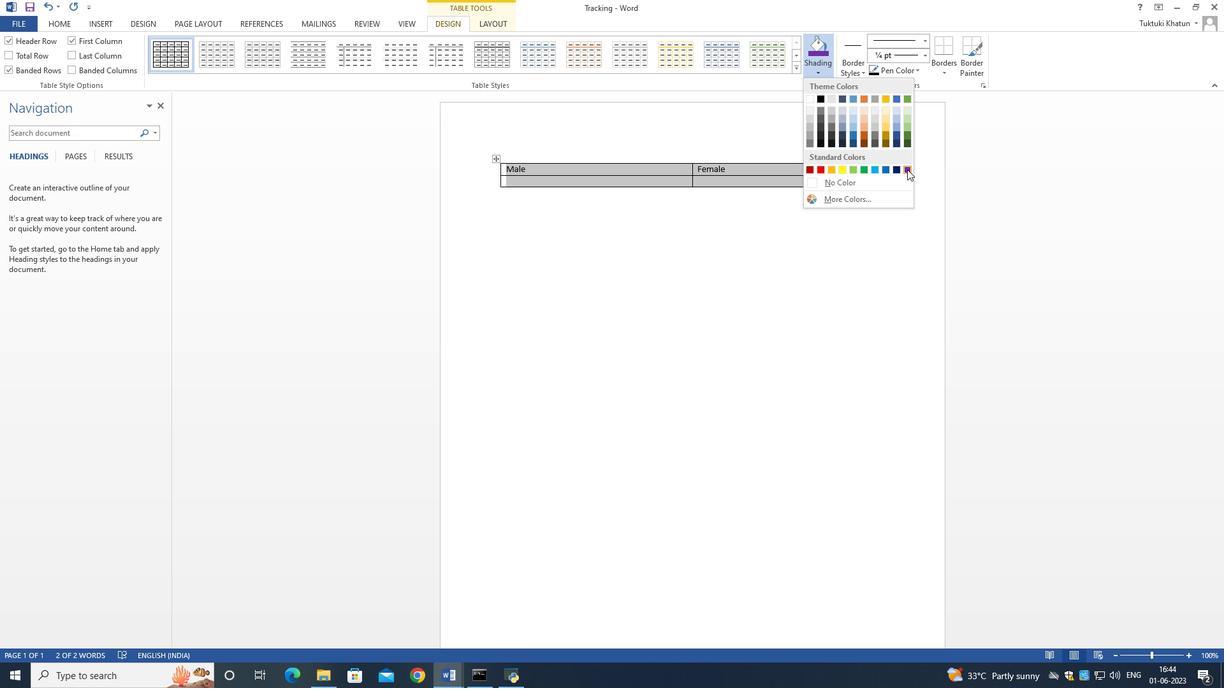 
Action: Mouse moved to (592, 309)
Screenshot: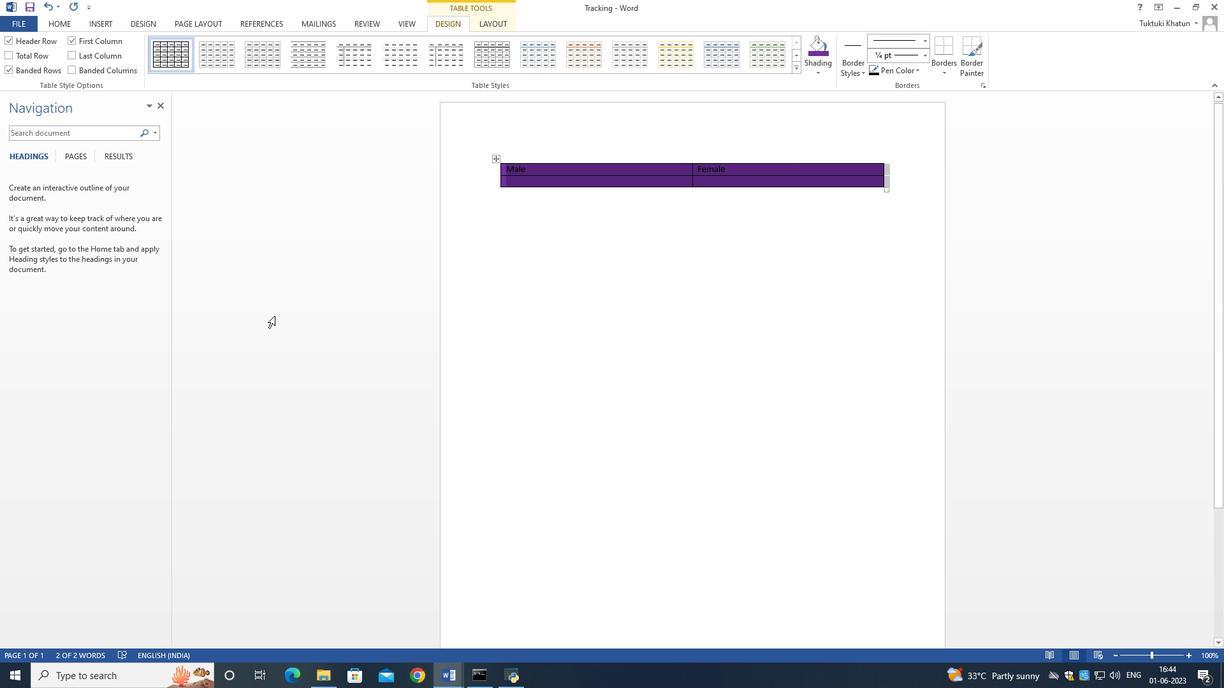 
